 Task: Create Card Card0000000063 in Board Board0000000016 in Workspace WS0000000006 in Trello. Create Card Card0000000064 in Board Board0000000016 in Workspace WS0000000006 in Trello. Create Card Card0000000065 in Board Board0000000017 in Workspace WS0000000006 in Trello. Create Card Card0000000066 in Board Board0000000017 in Workspace WS0000000006 in Trello. Create Card Card0000000067 in Board Board0000000017 in Workspace WS0000000006 in Trello
Action: Mouse moved to (105, 330)
Screenshot: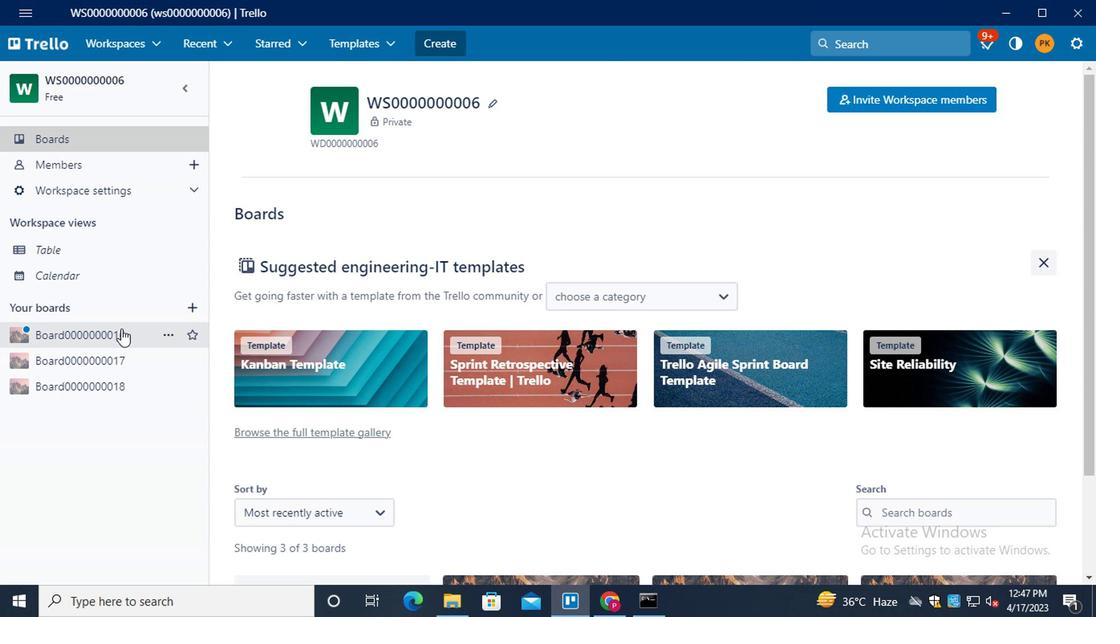 
Action: Mouse pressed left at (105, 330)
Screenshot: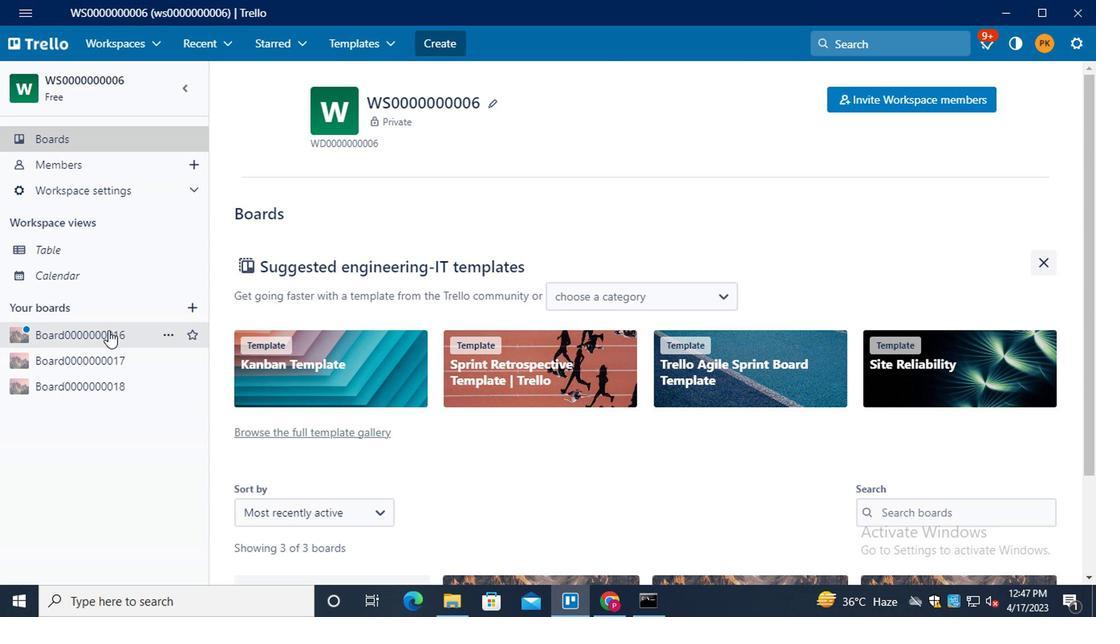 
Action: Mouse moved to (323, 210)
Screenshot: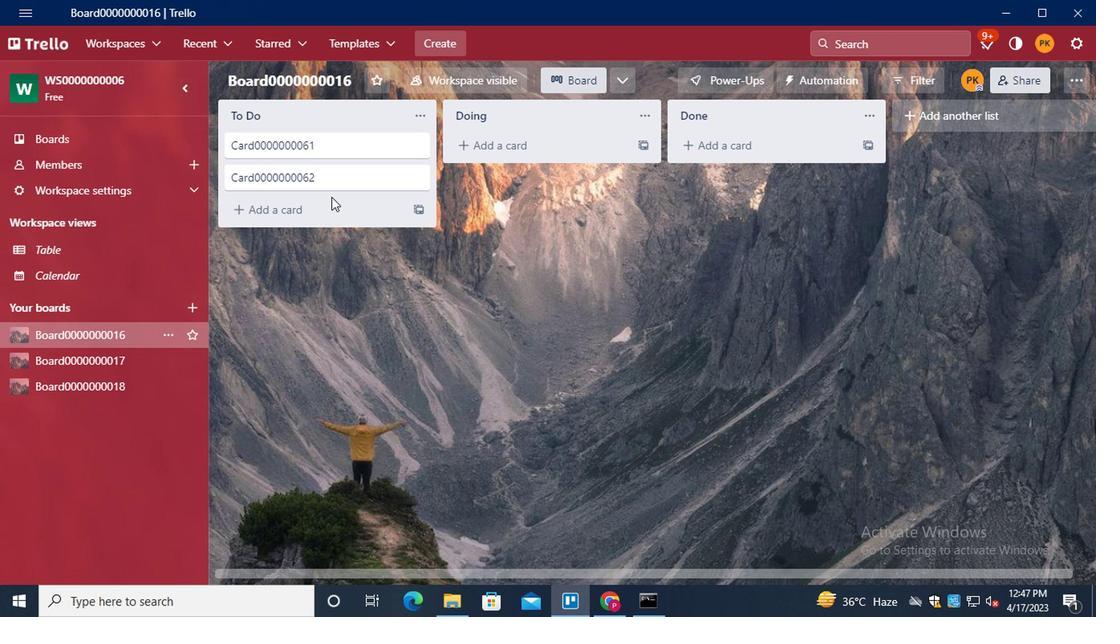 
Action: Mouse pressed left at (323, 210)
Screenshot: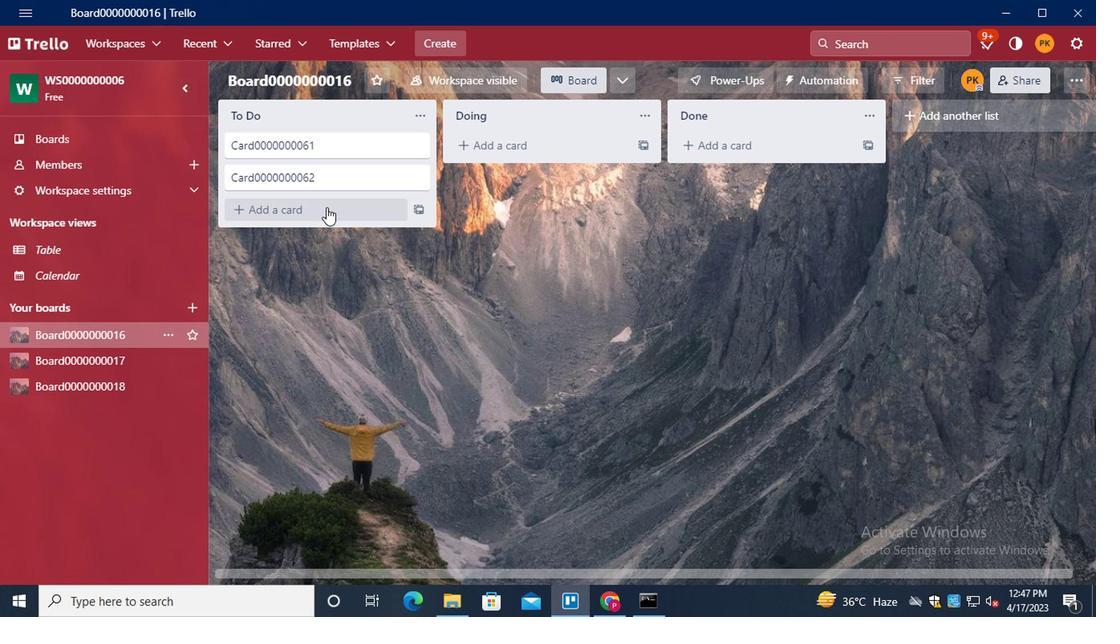 
Action: Key pressed <Key.shift>CARD0000000063<Key.enter><Key.shift>CARD0000000064<Key.enter>
Screenshot: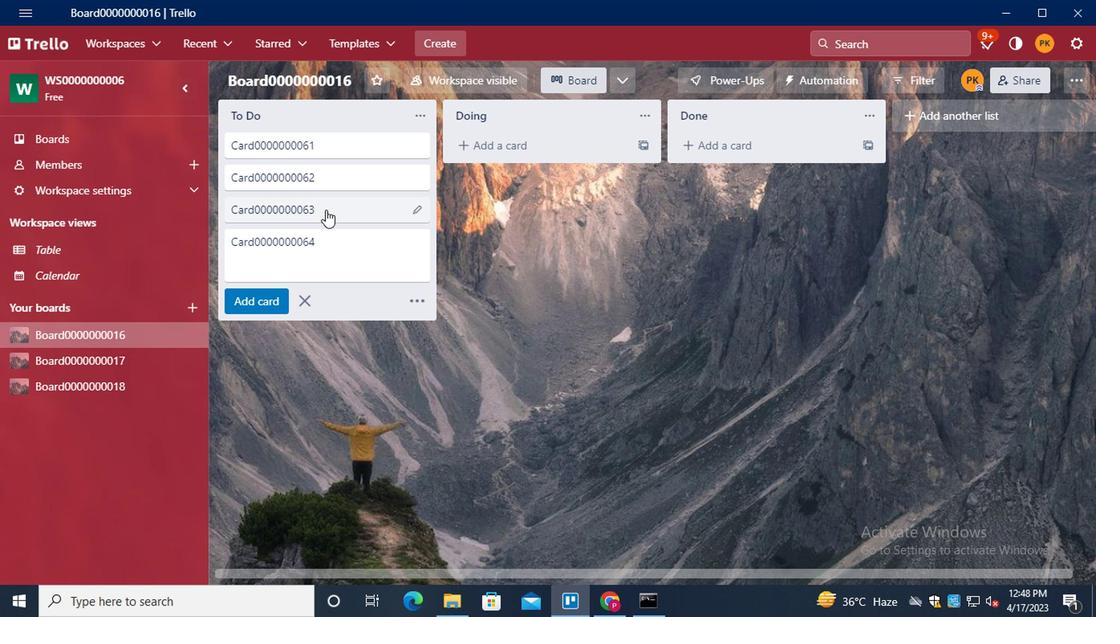 
Action: Mouse moved to (298, 334)
Screenshot: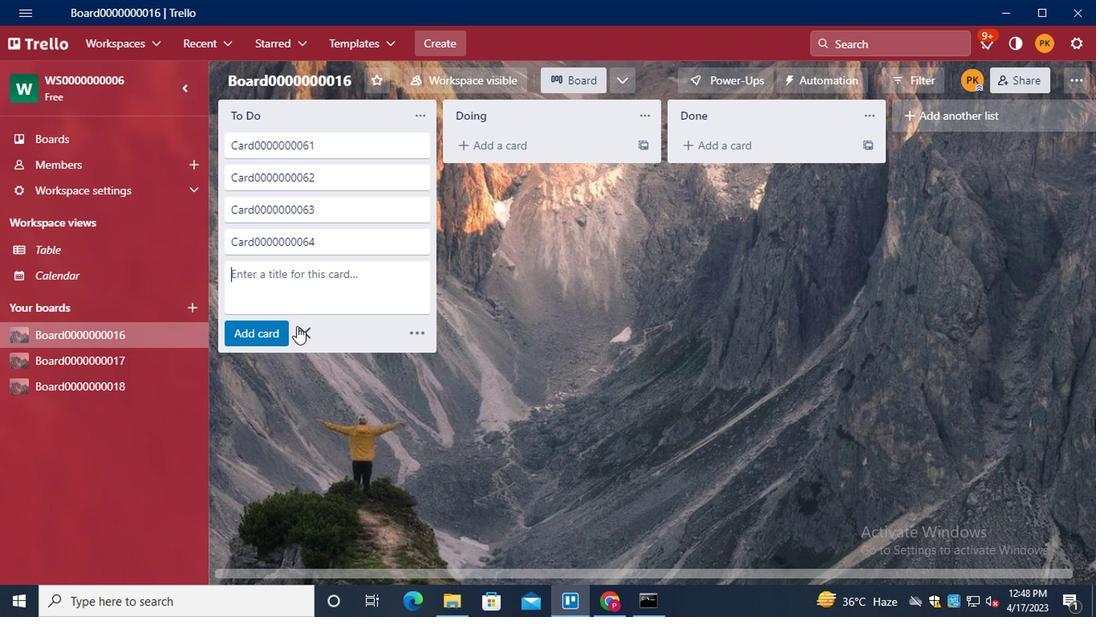 
Action: Mouse pressed left at (298, 334)
Screenshot: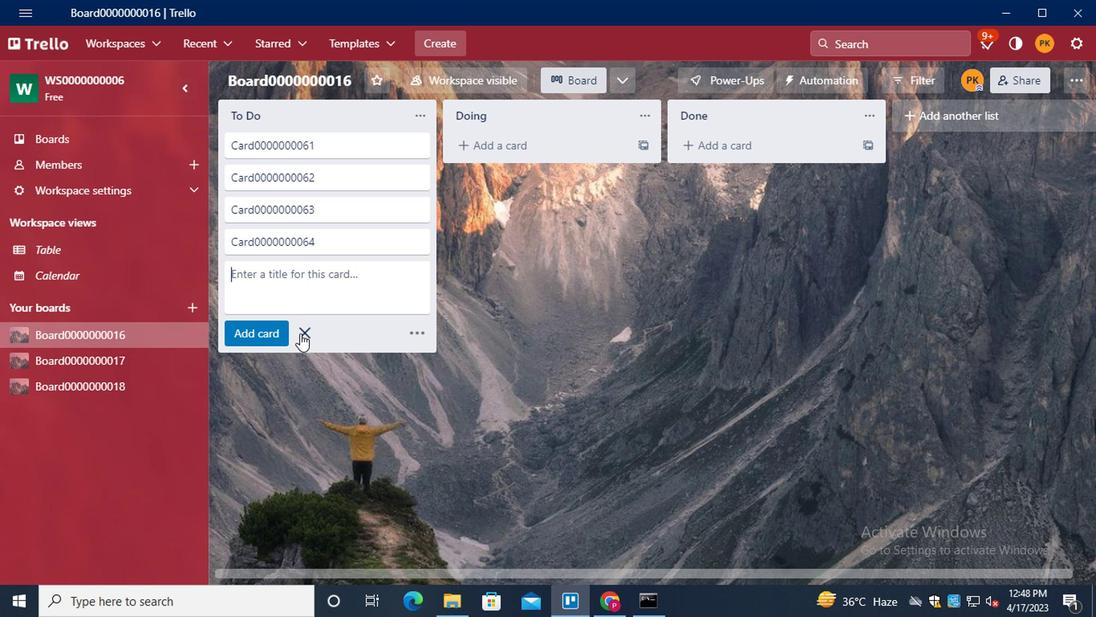 
Action: Mouse moved to (134, 365)
Screenshot: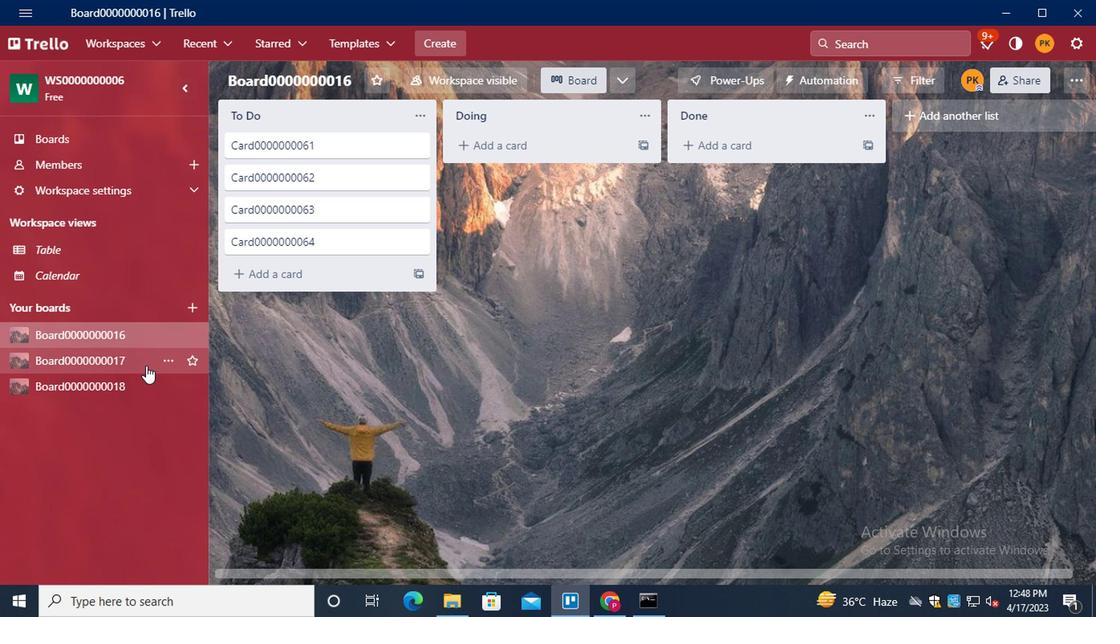 
Action: Mouse pressed left at (134, 365)
Screenshot: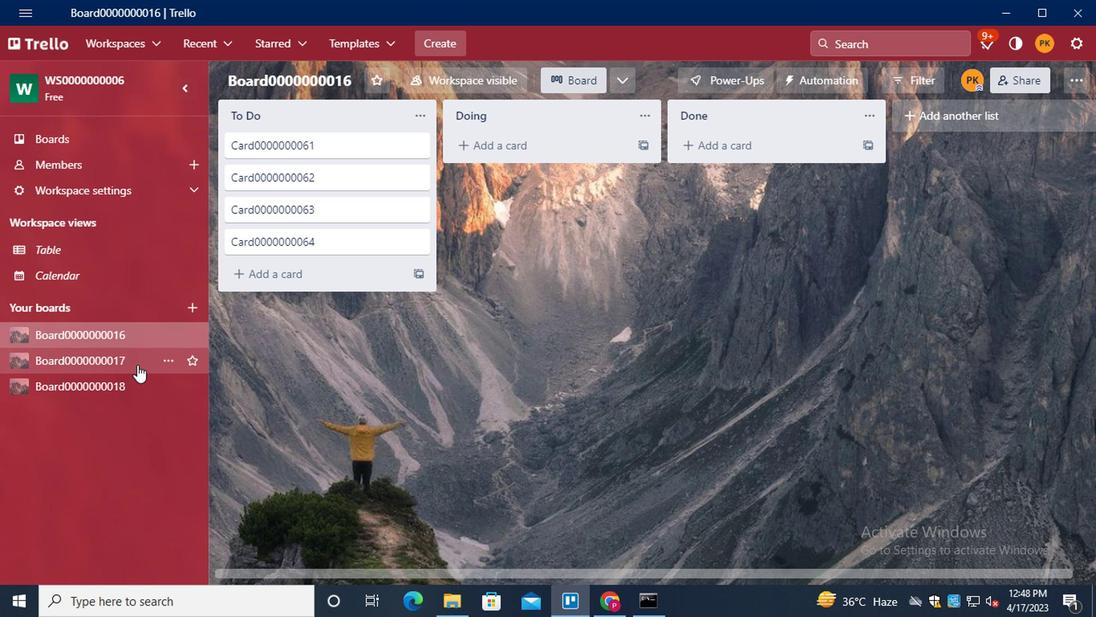 
Action: Mouse moved to (317, 147)
Screenshot: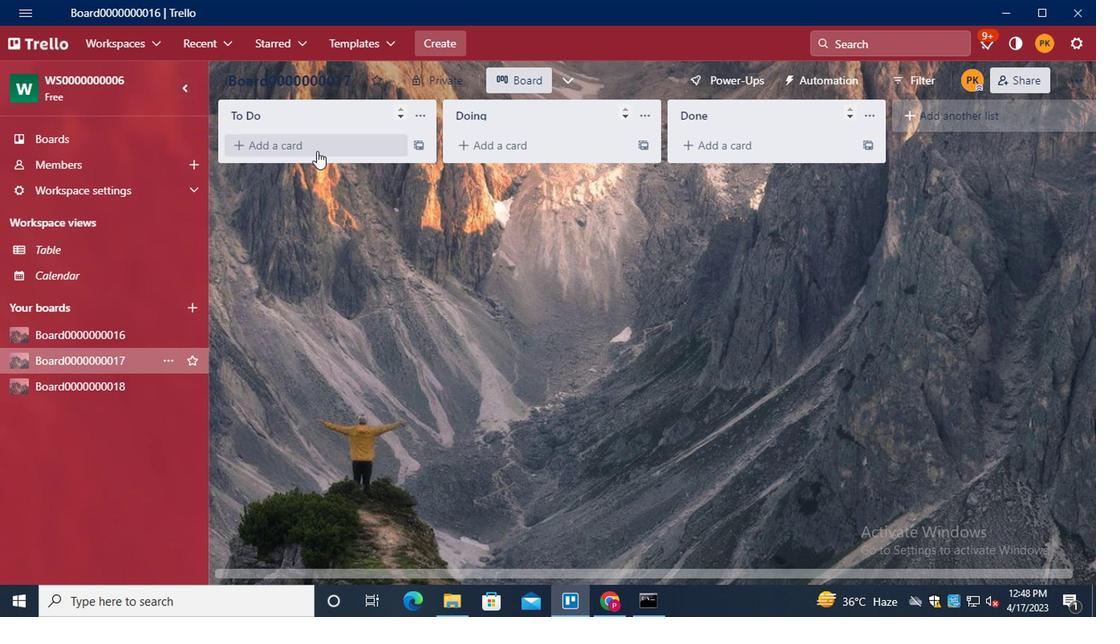 
Action: Mouse pressed left at (317, 147)
Screenshot: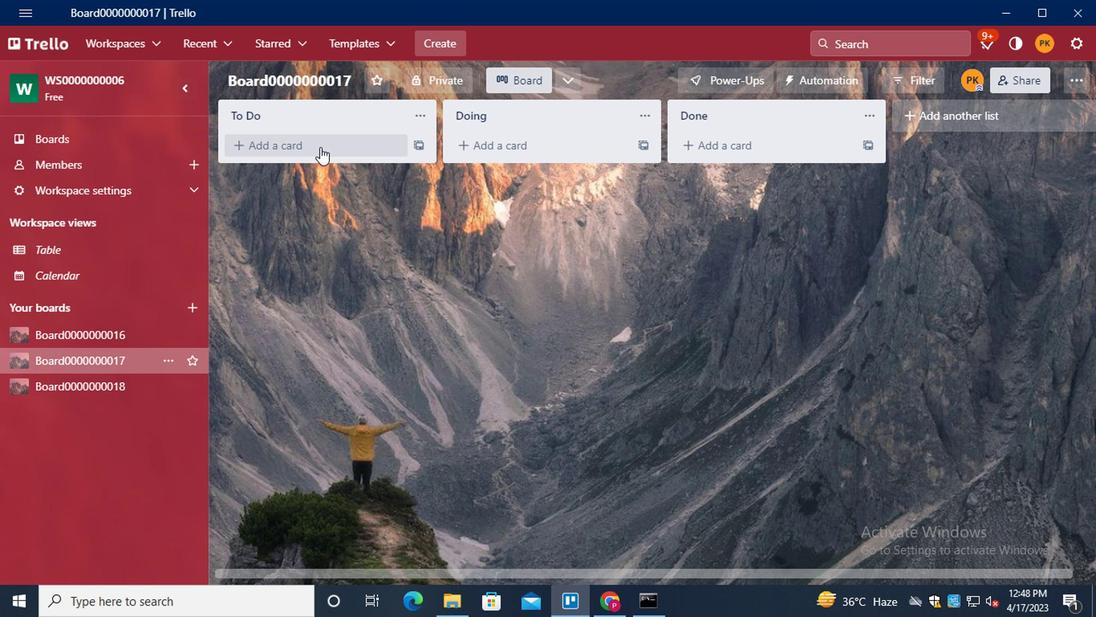 
Action: Mouse moved to (317, 147)
Screenshot: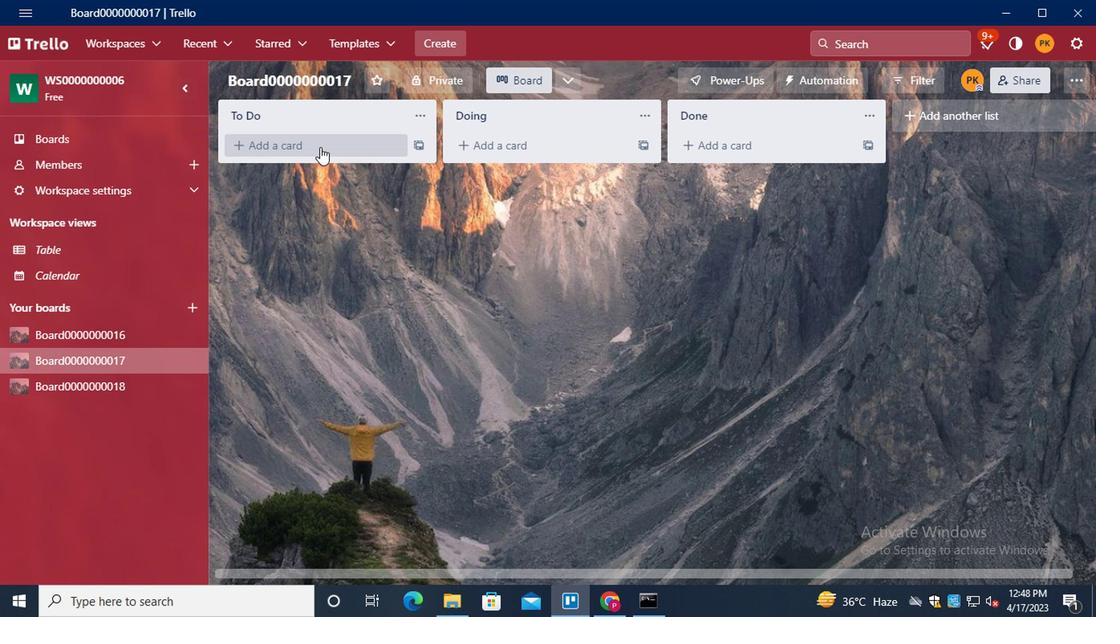 
Action: Key pressed <Key.shift>CARD0000000065<Key.enter>
Screenshot: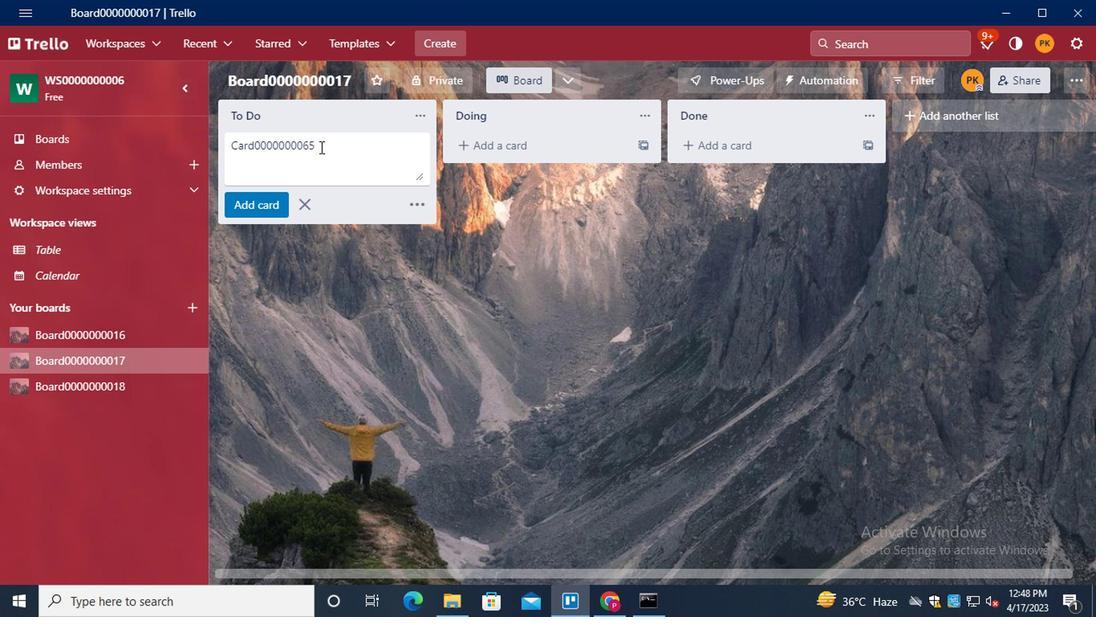 
Action: Mouse moved to (310, 226)
Screenshot: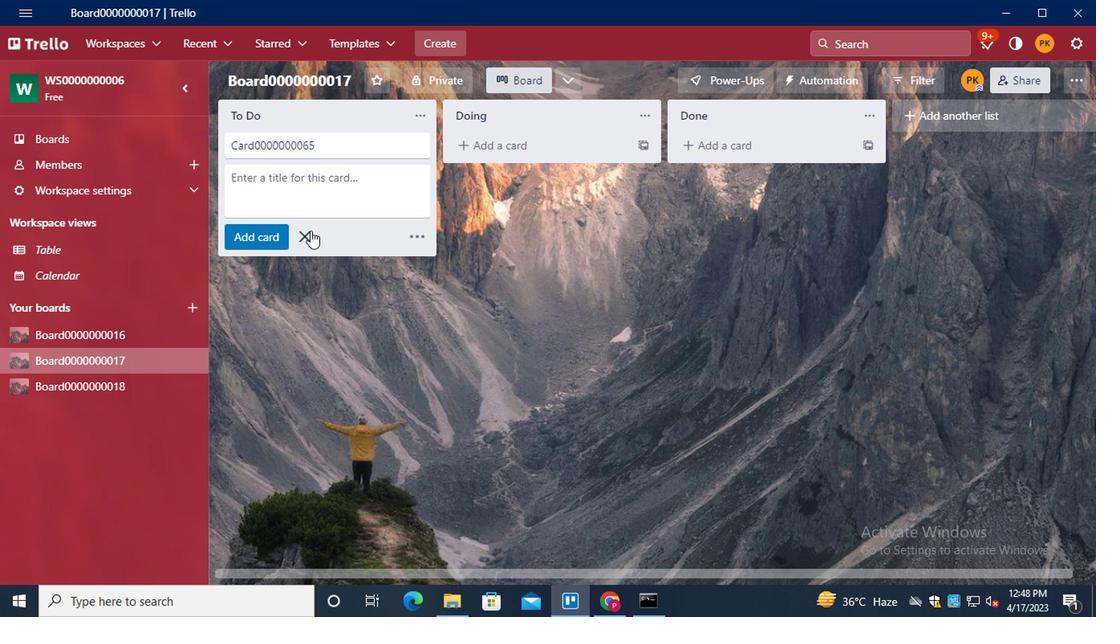 
Action: Key pressed <Key.shift>CARD0000000066<Key.enter><Key.shift>CARD0000000067<Key.enter>
Screenshot: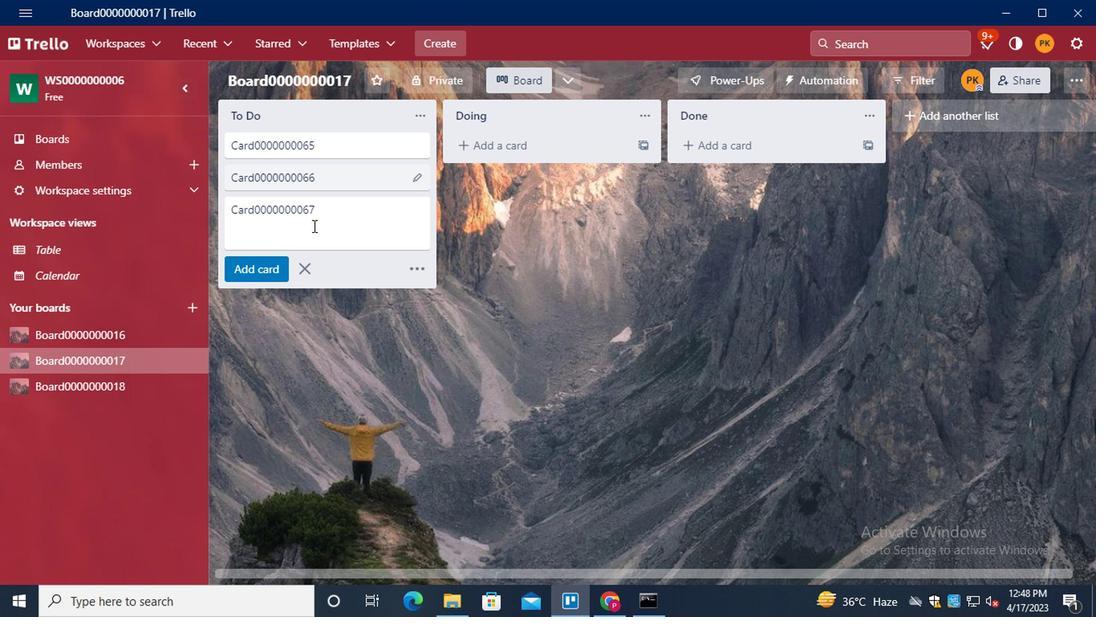 
Action: Mouse moved to (308, 300)
Screenshot: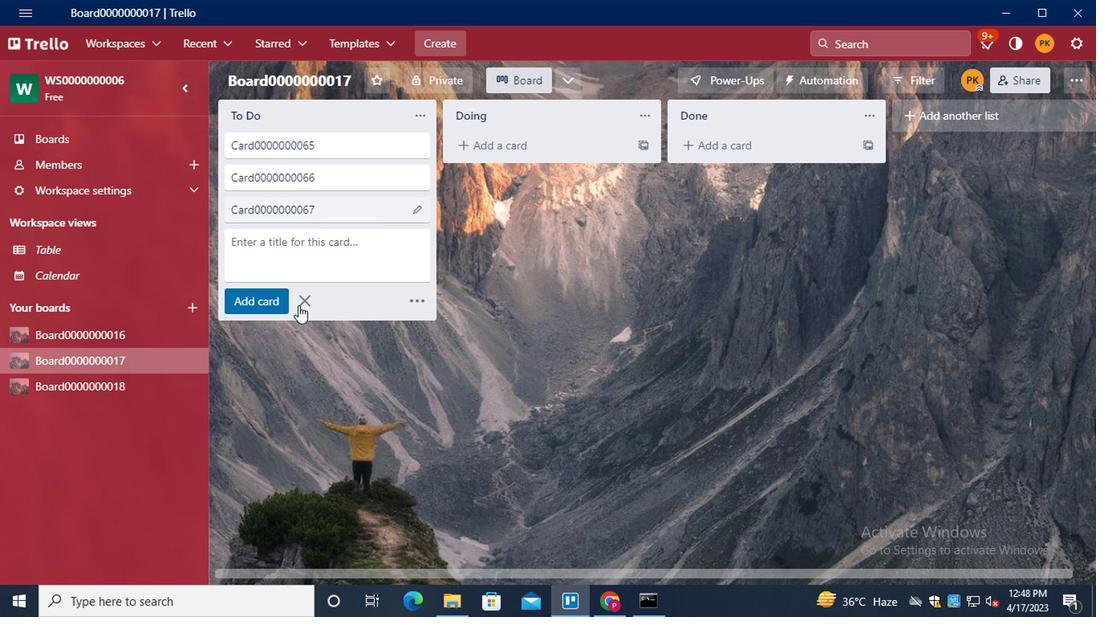 
Action: Mouse pressed left at (308, 300)
Screenshot: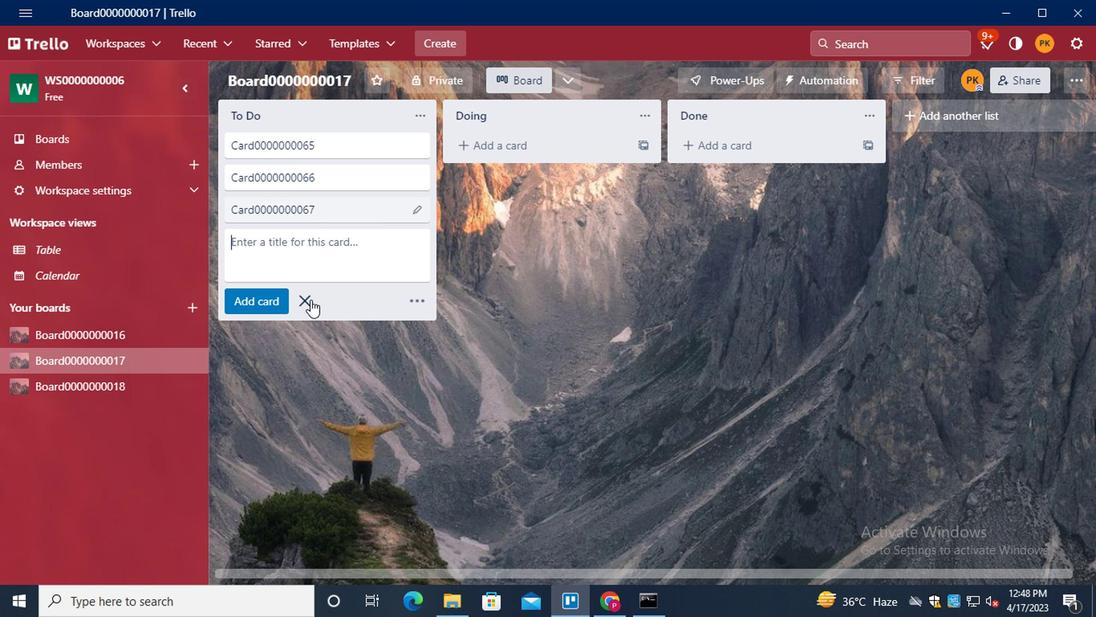 
